 Task: Create Board DevOps Platforms and Tools to Workspace Audit and Assurance Services. Create Board Email Marketing Triggered Campaigns to Workspace Audit and Assurance Services. Create Board Product User Interface Design and Testing to Workspace Audit and Assurance Services
Action: Mouse moved to (298, 67)
Screenshot: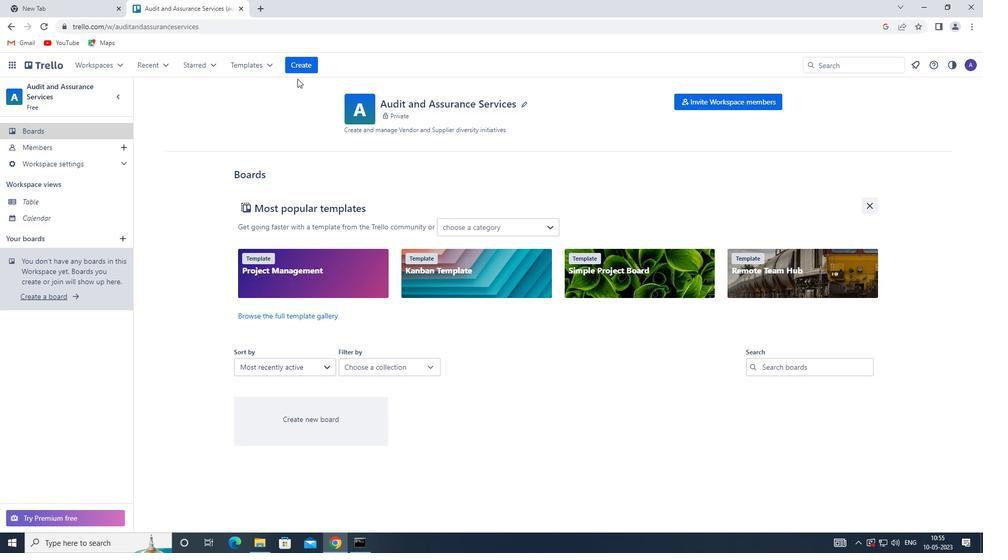 
Action: Mouse pressed left at (298, 67)
Screenshot: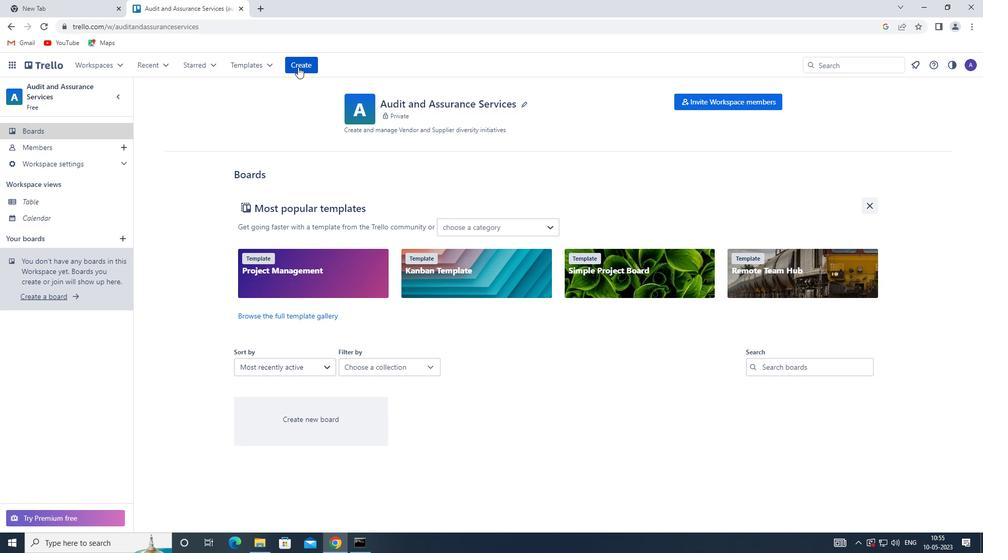 
Action: Mouse moved to (316, 97)
Screenshot: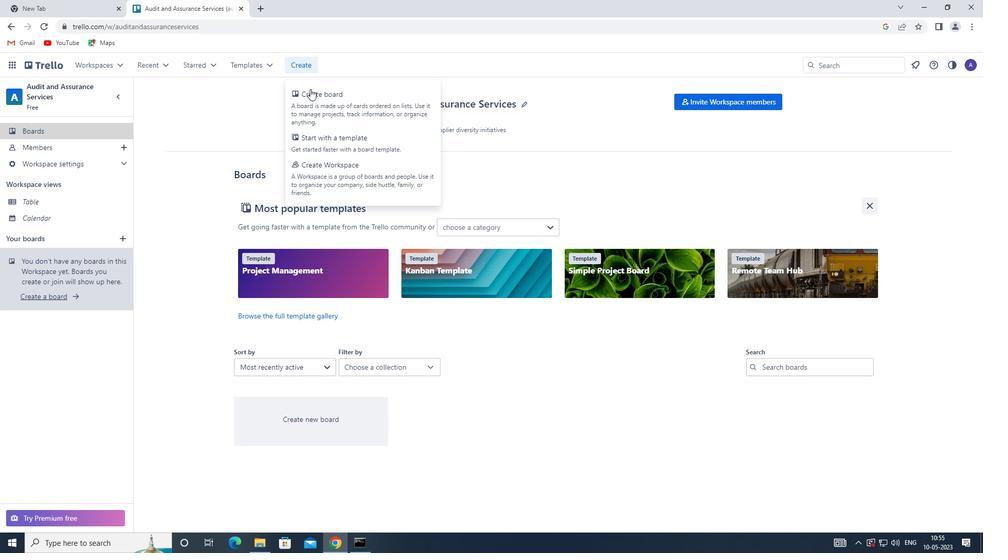 
Action: Mouse pressed left at (316, 97)
Screenshot: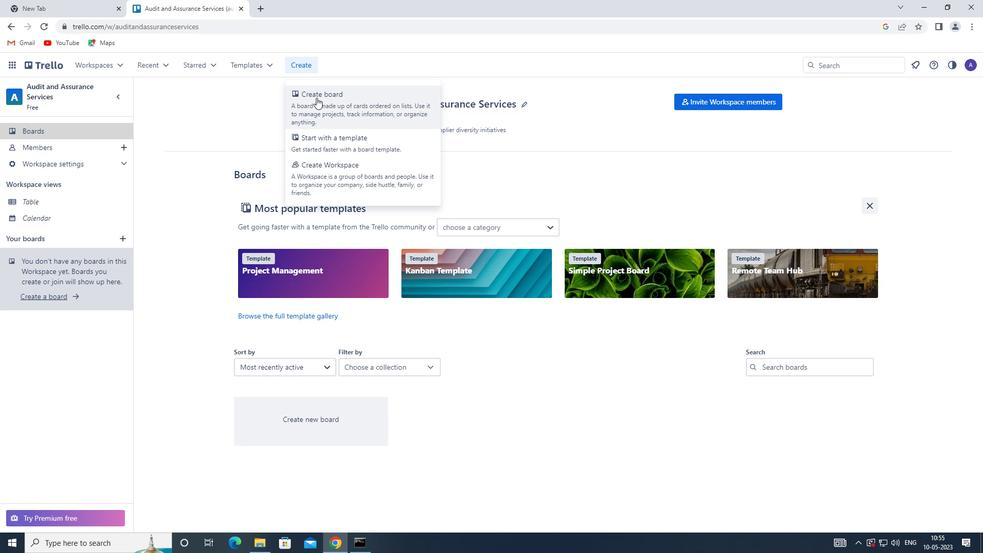 
Action: Mouse moved to (312, 254)
Screenshot: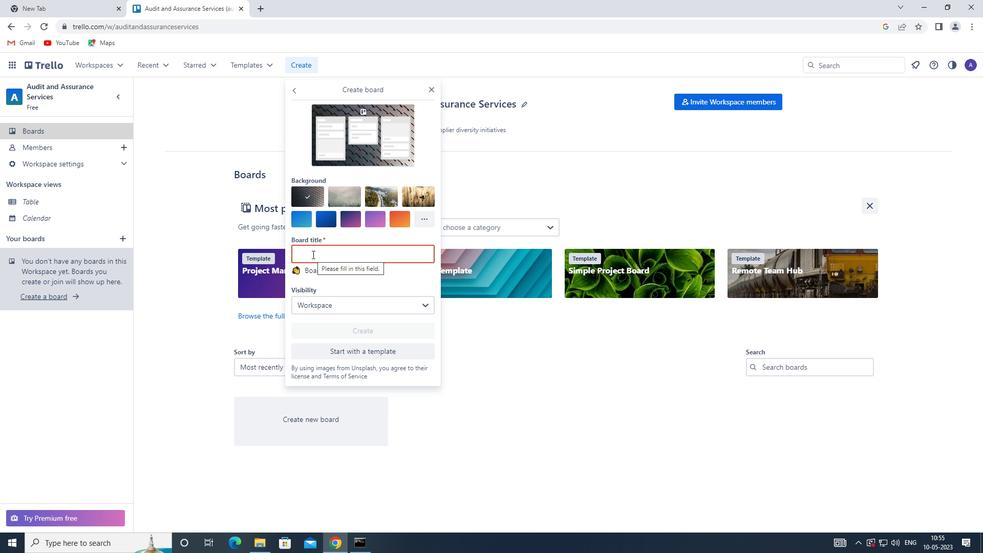 
Action: Key pressed <Key.shift>DEV<Key.shift>OPS<Key.space><Key.shift>PLATFORMS<Key.space>AND<Key.space><Key.shift>TOOLS
Screenshot: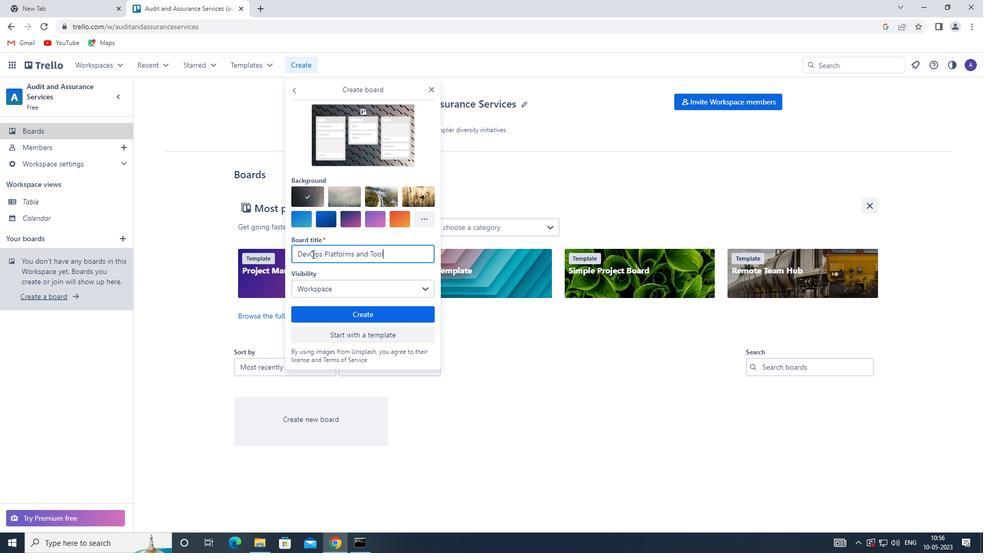 
Action: Mouse moved to (371, 312)
Screenshot: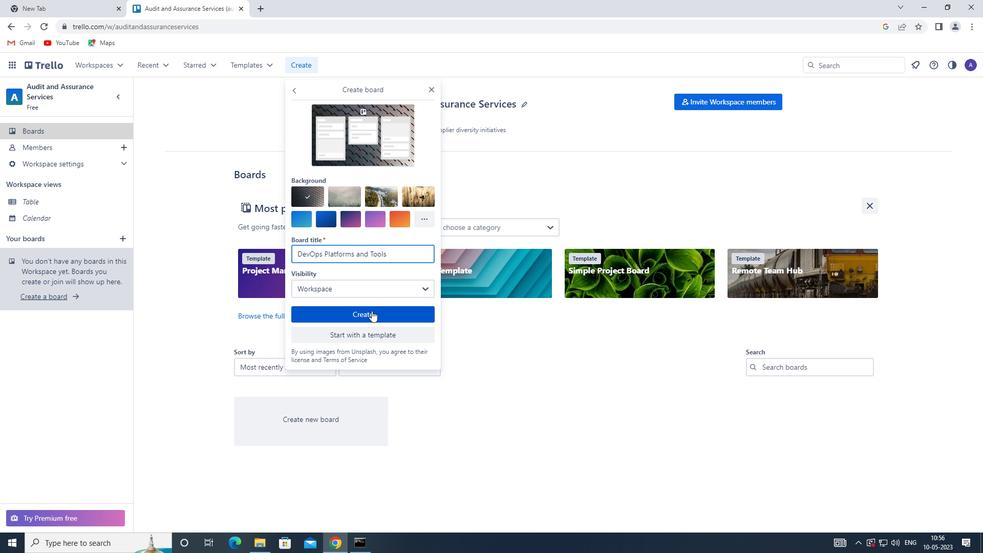
Action: Mouse pressed left at (371, 312)
Screenshot: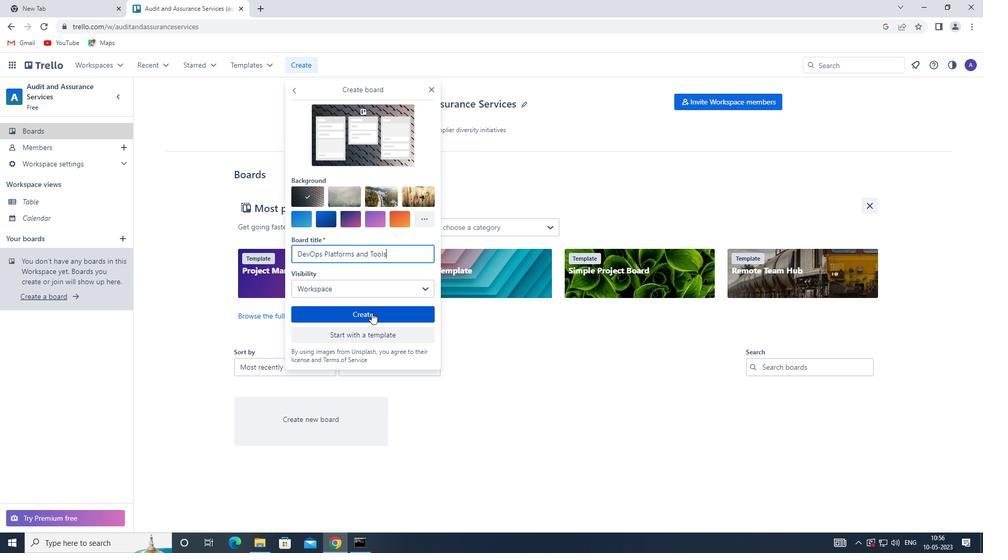 
Action: Mouse moved to (291, 62)
Screenshot: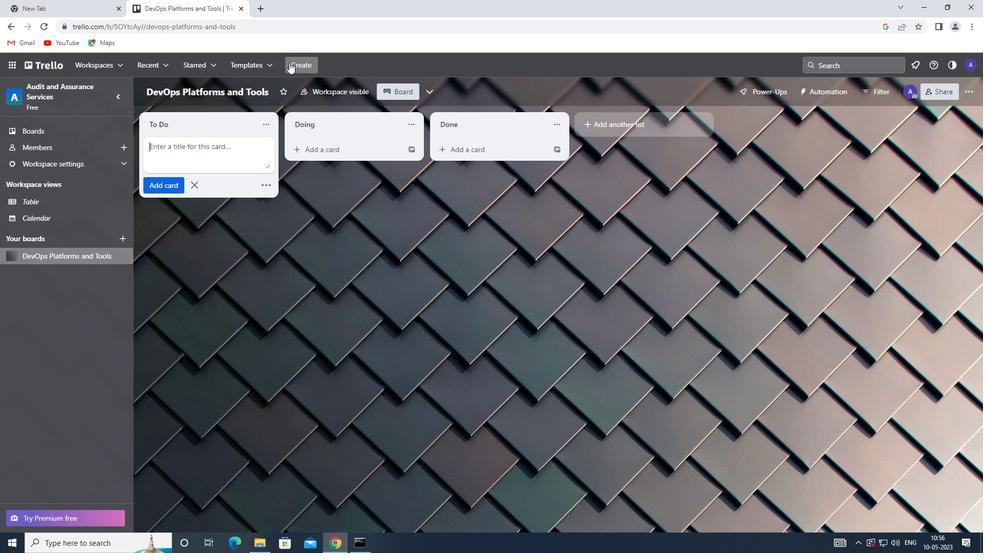 
Action: Mouse pressed left at (291, 62)
Screenshot: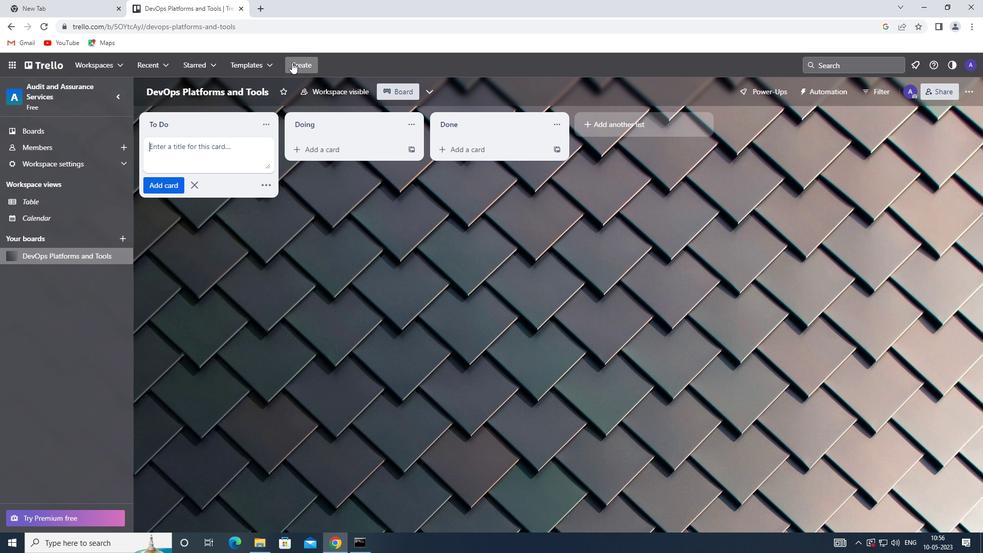 
Action: Mouse moved to (312, 97)
Screenshot: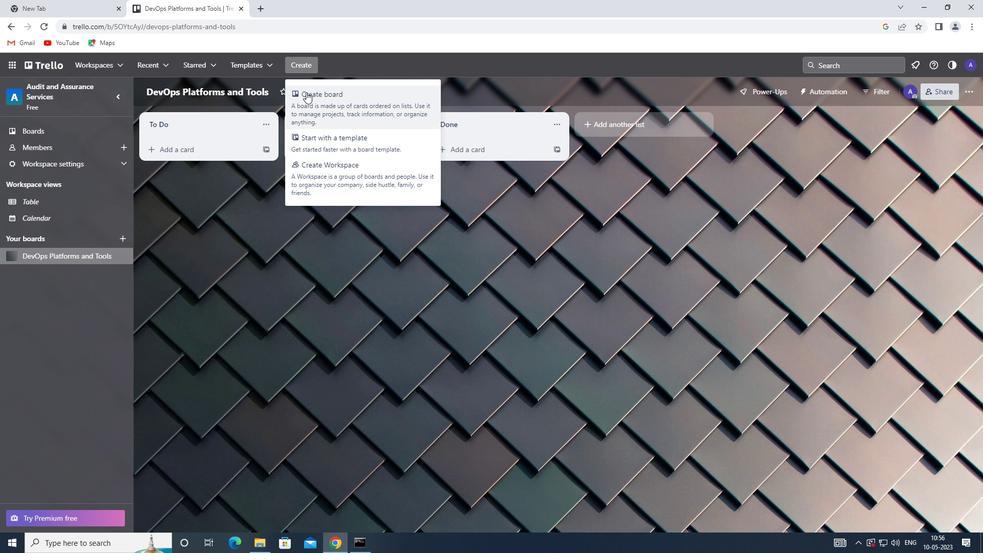 
Action: Mouse pressed left at (312, 97)
Screenshot: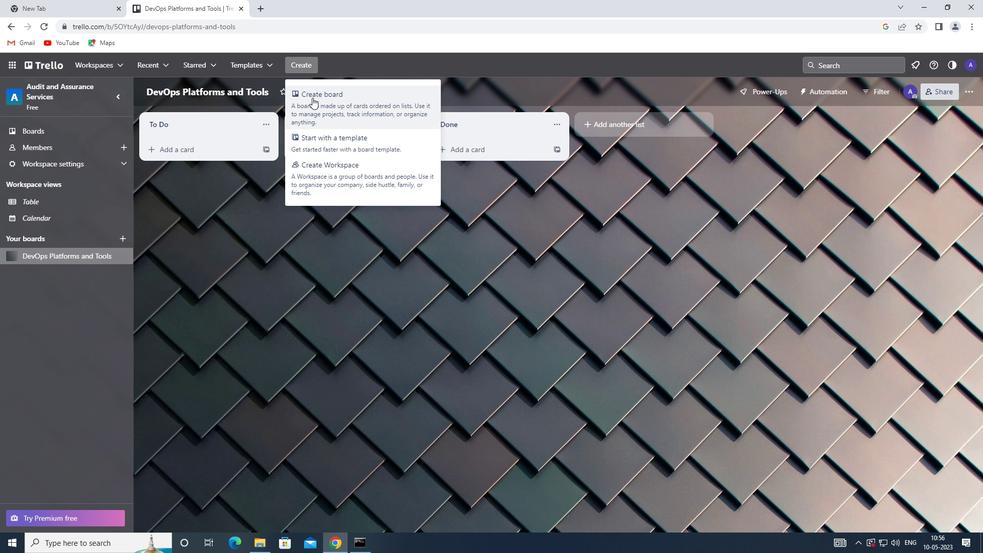 
Action: Mouse moved to (321, 255)
Screenshot: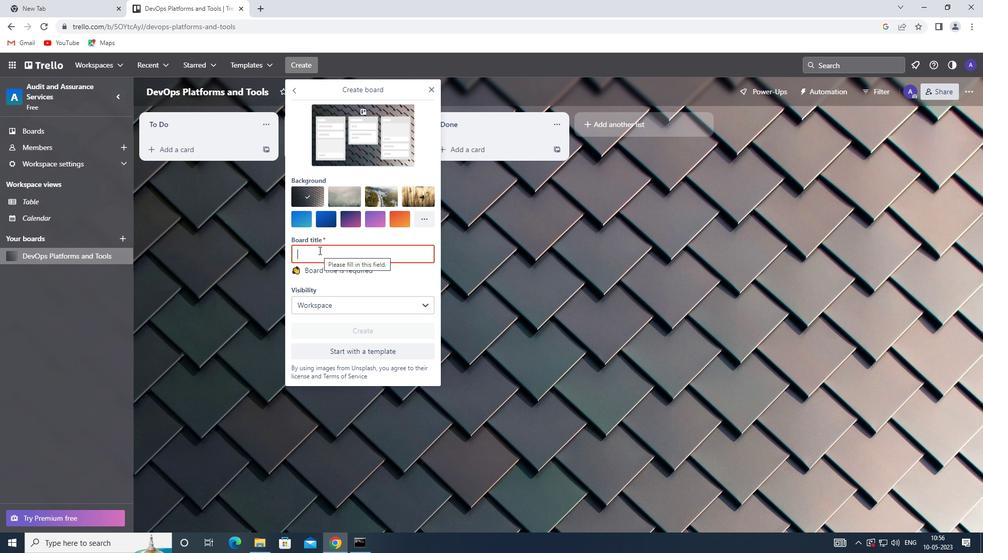
Action: Mouse pressed left at (321, 255)
Screenshot: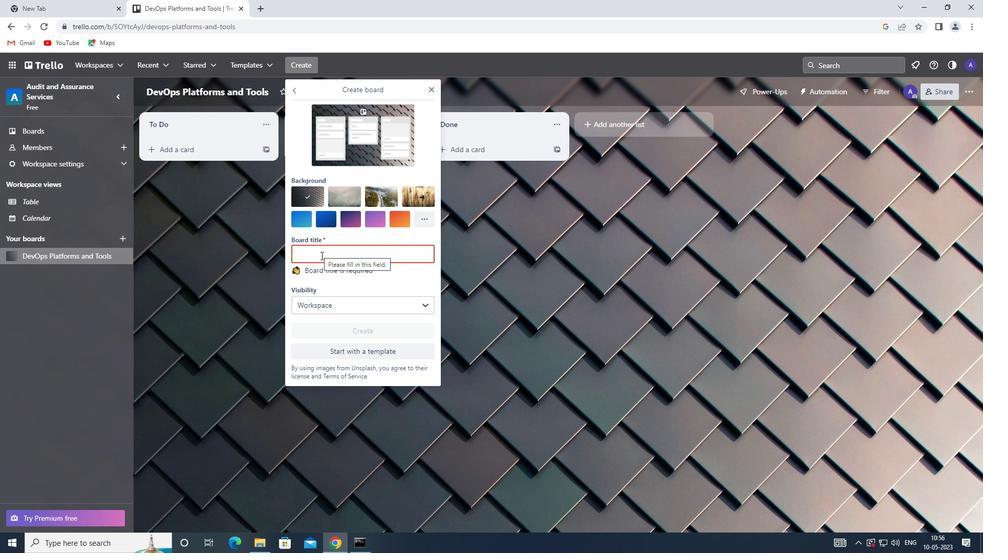 
Action: Key pressed <Key.shift>EMAIL<Key.space><Key.shift>MARKETING<Key.space><Key.shift><Key.shift>TRIGGERED<Key.space><Key.shift>CAMPAIGNS
Screenshot: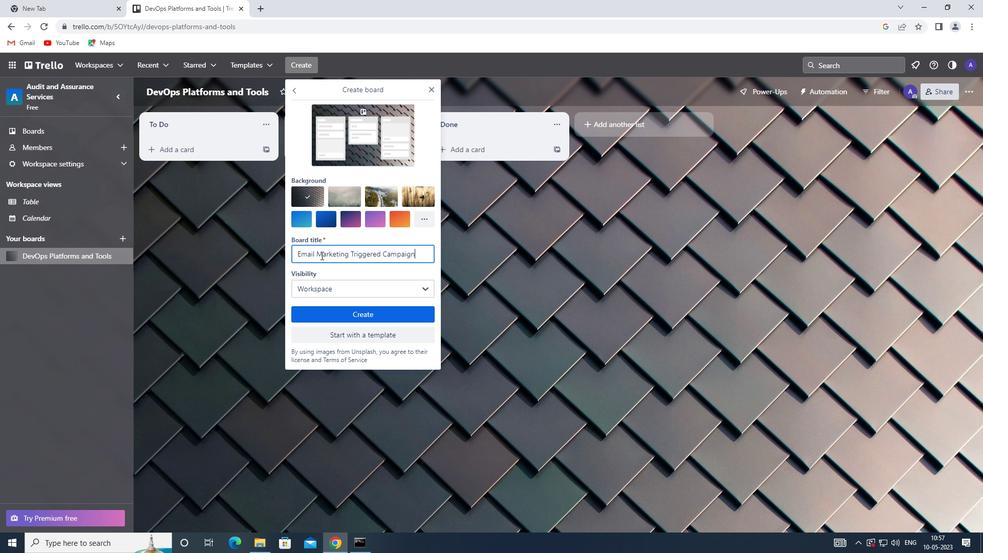 
Action: Mouse moved to (397, 317)
Screenshot: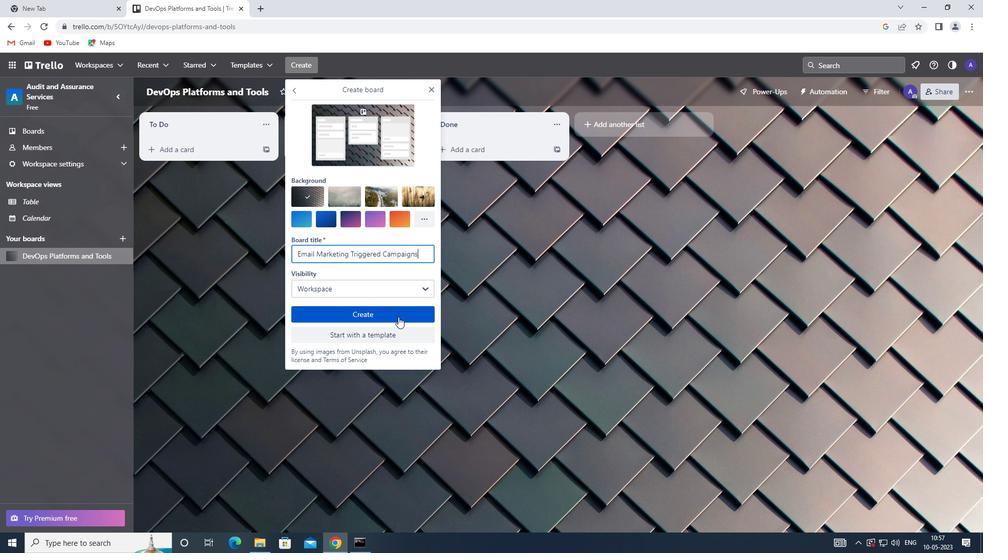 
Action: Mouse pressed left at (397, 317)
Screenshot: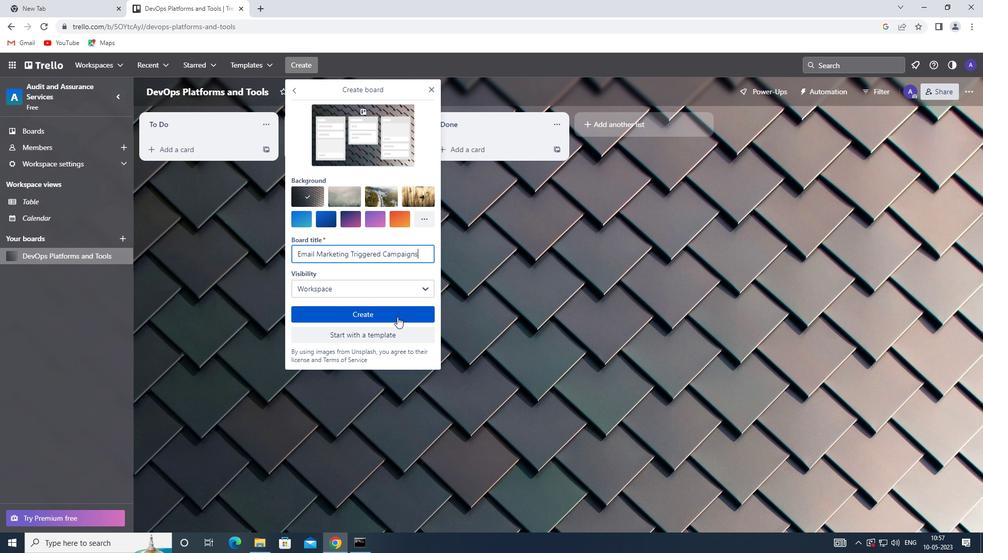 
Action: Mouse moved to (303, 58)
Screenshot: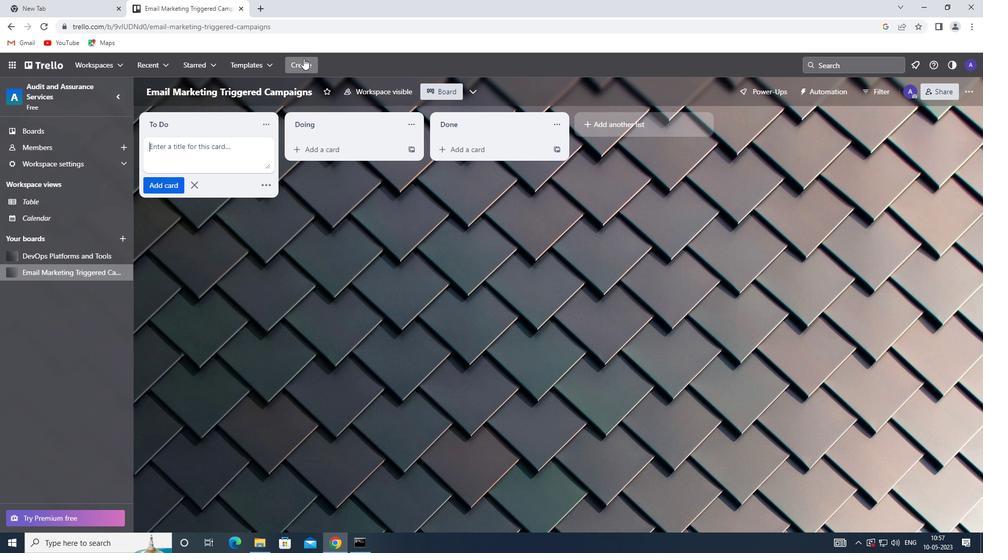 
Action: Mouse pressed left at (303, 58)
Screenshot: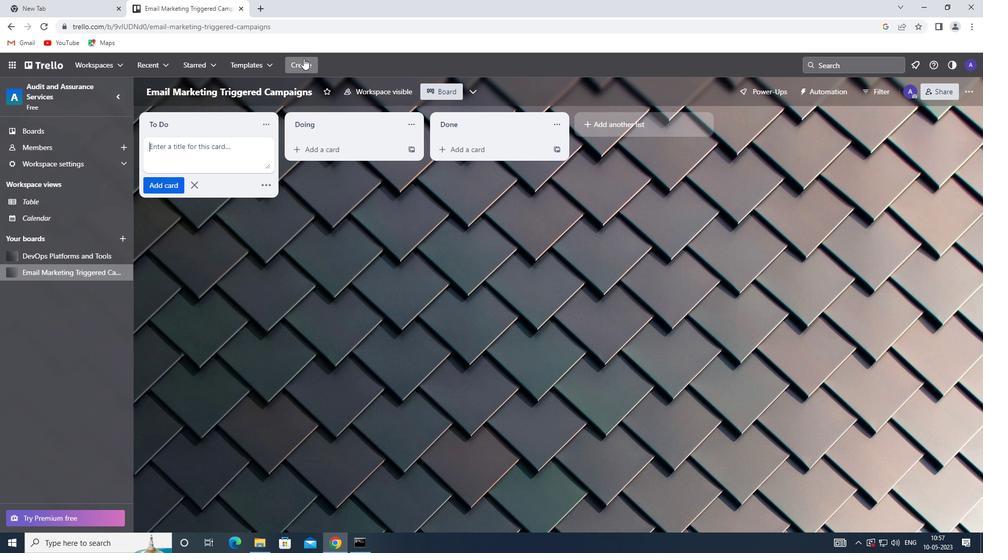 
Action: Mouse moved to (305, 99)
Screenshot: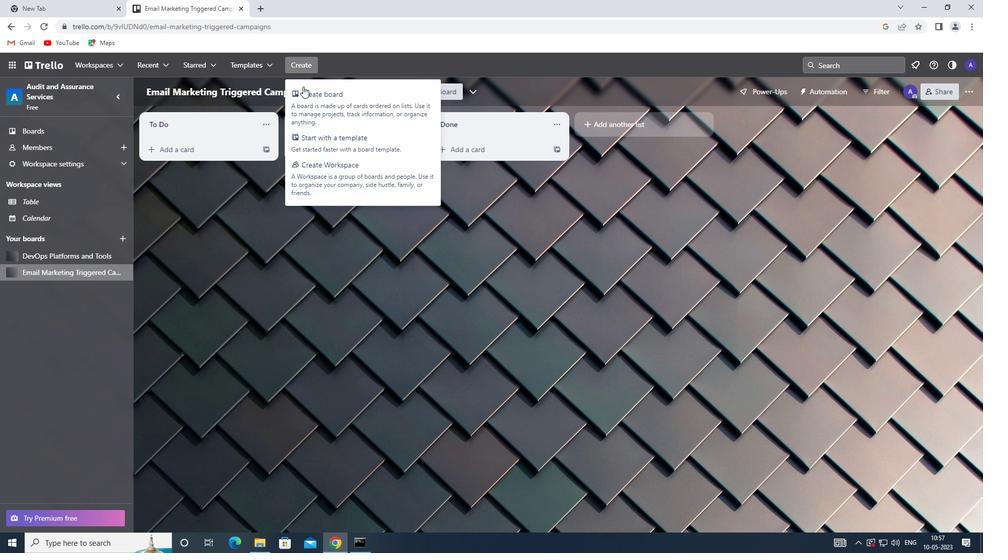 
Action: Mouse pressed left at (305, 99)
Screenshot: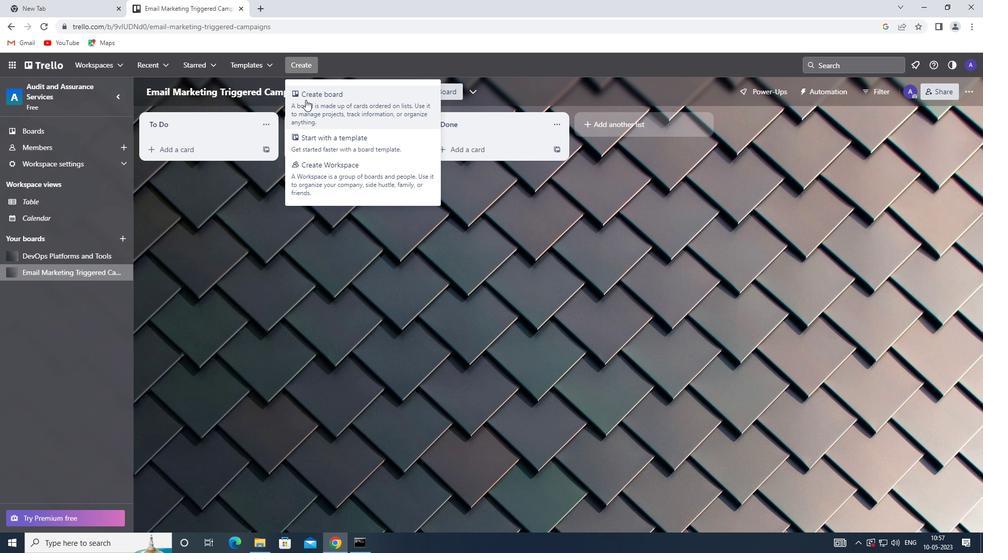 
Action: Mouse moved to (325, 253)
Screenshot: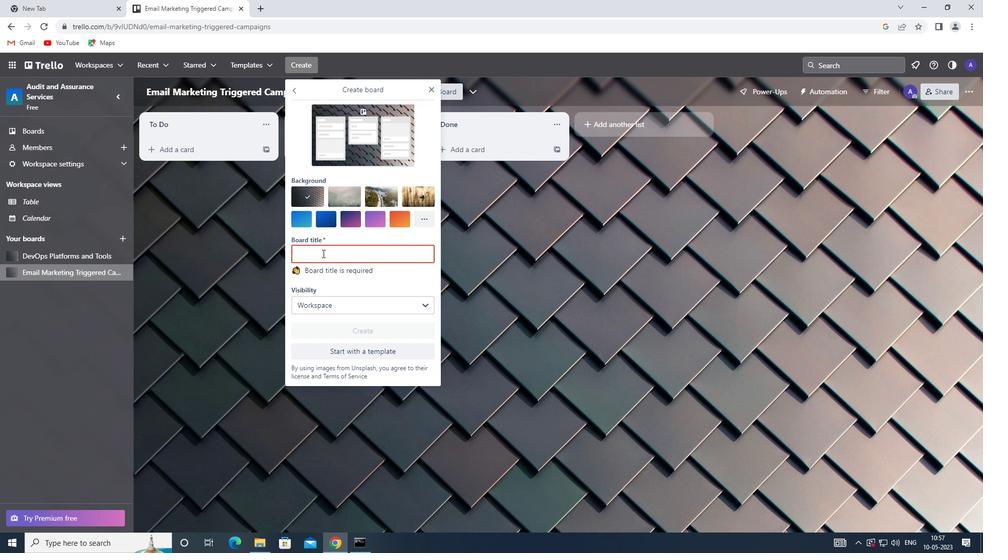 
Action: Key pressed <Key.shift>PRODUCT<Key.space><Key.shift>USER<Key.space><Key.shift>INTERFACE<Key.space><Key.shift><Key.shift><Key.shift><Key.shift>DESIGN<Key.space>AND<Key.space><Key.shift>TESTING
Screenshot: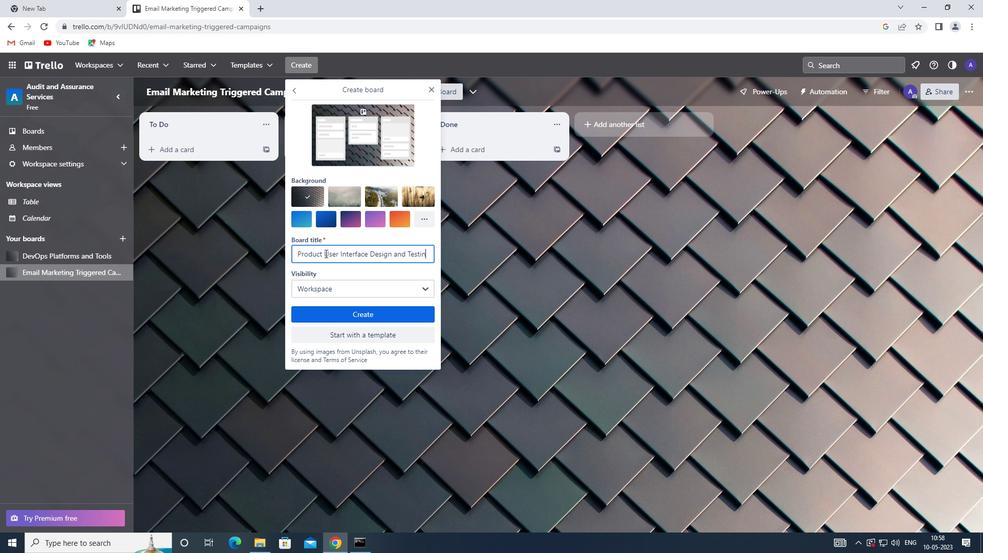 
Action: Mouse moved to (334, 312)
Screenshot: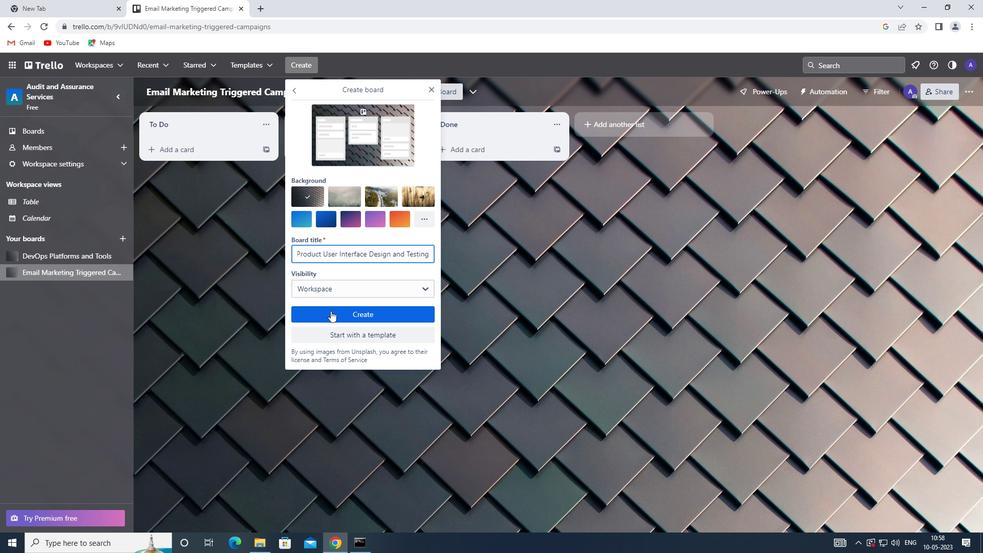 
Action: Mouse pressed left at (334, 312)
Screenshot: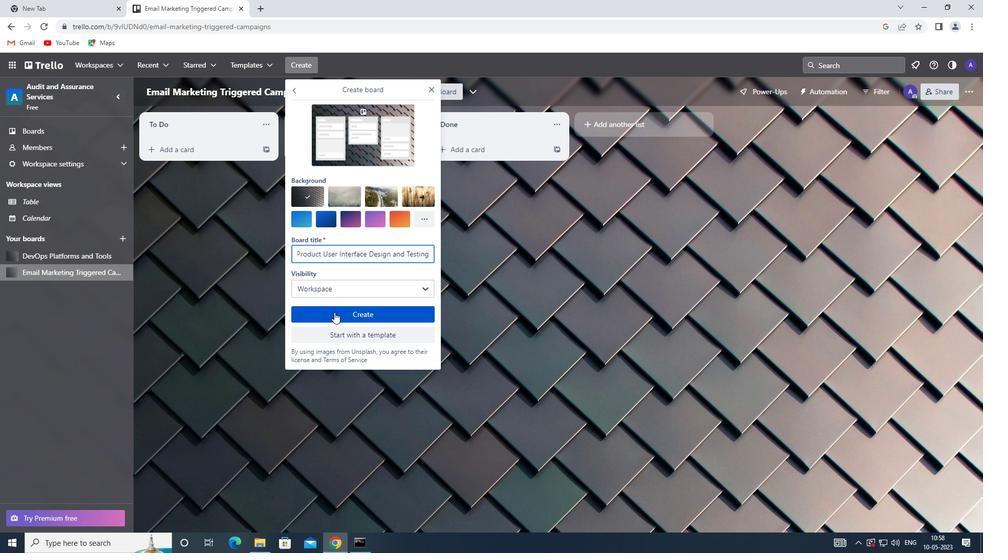 
